 Task: Create a section Feature Fling and in the section, add a milestone Cloud Management Platform (CMP) Implementation in the project AutoEngine
Action: Mouse moved to (158, 634)
Screenshot: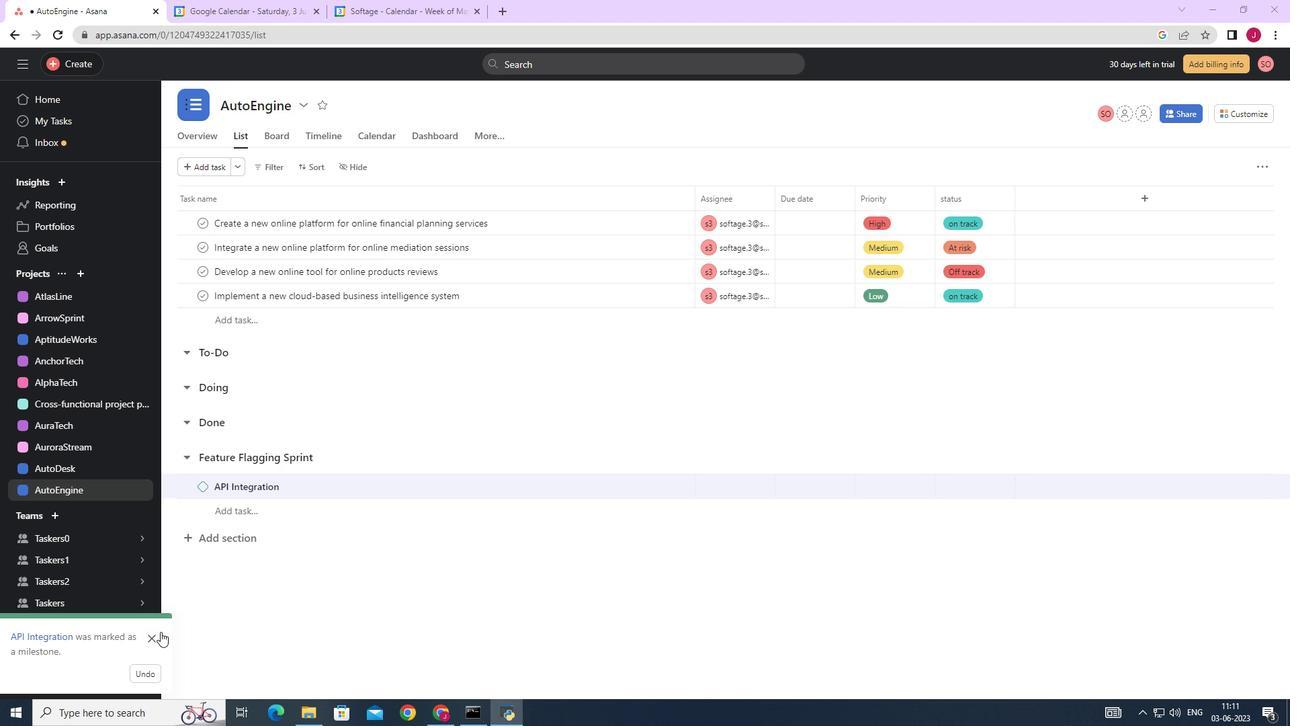 
Action: Mouse pressed left at (158, 634)
Screenshot: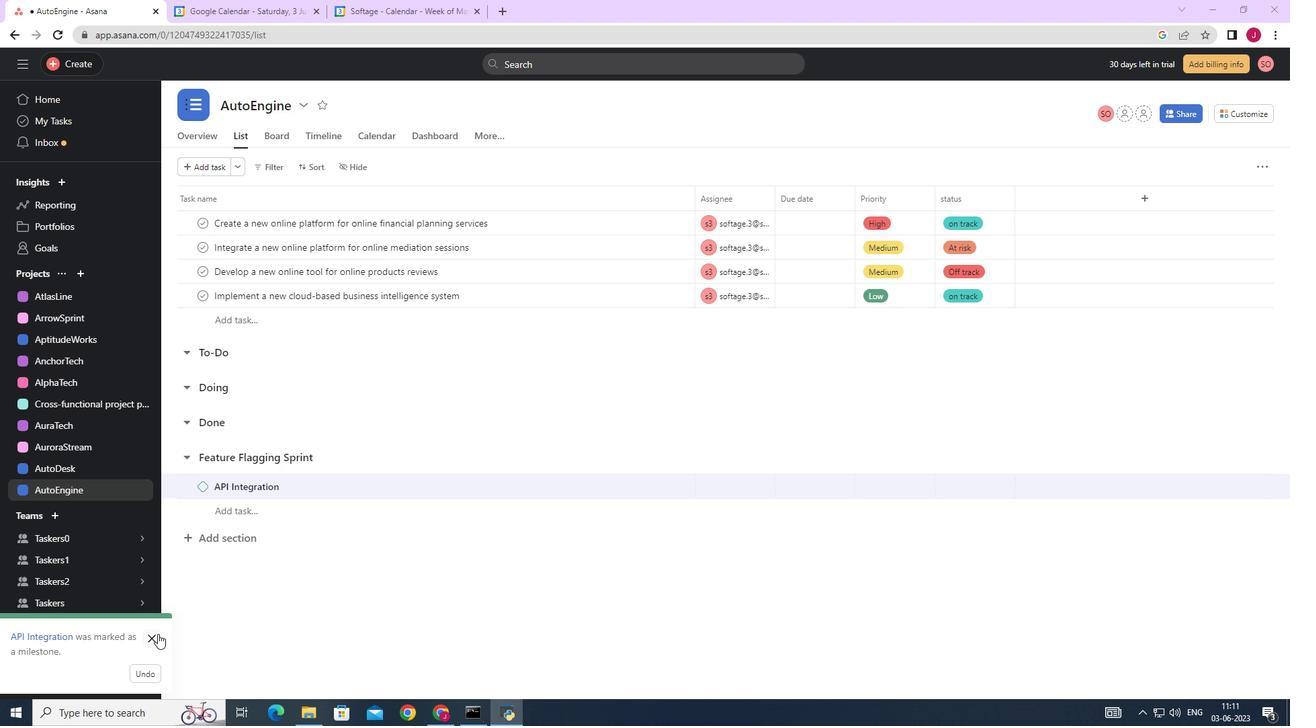 
Action: Mouse moved to (222, 542)
Screenshot: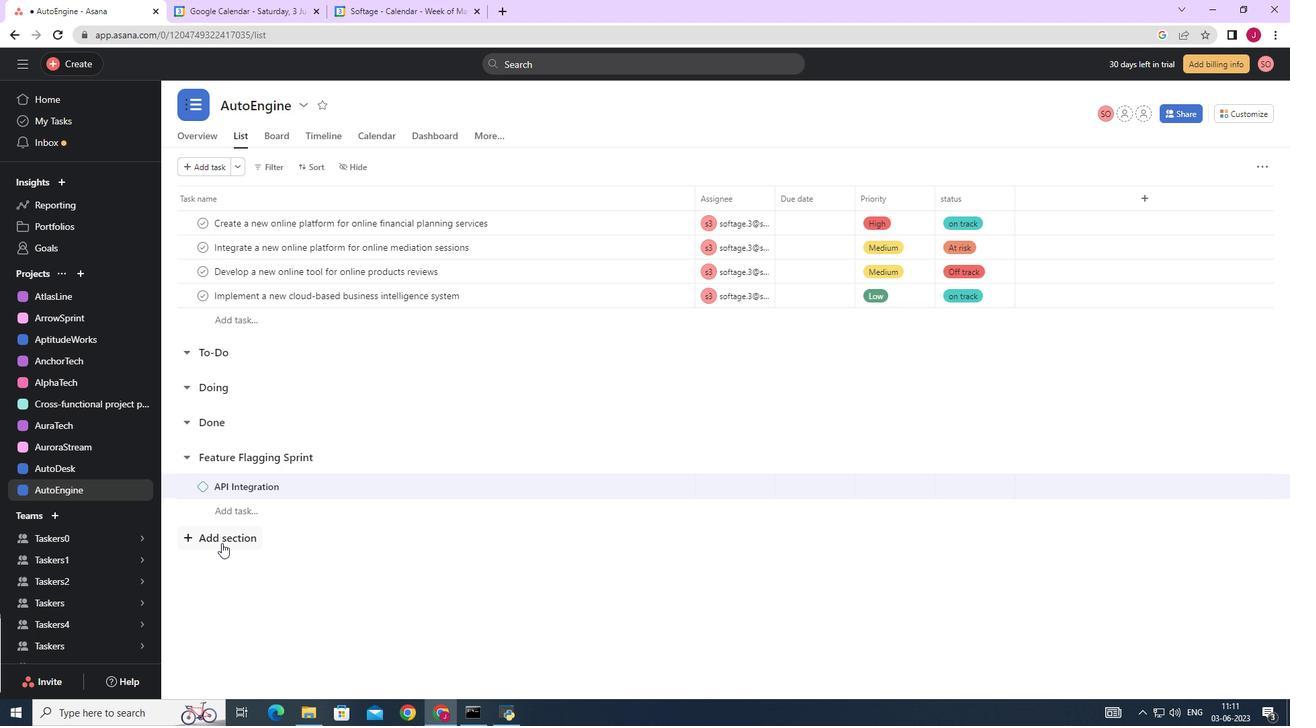 
Action: Mouse pressed left at (222, 542)
Screenshot: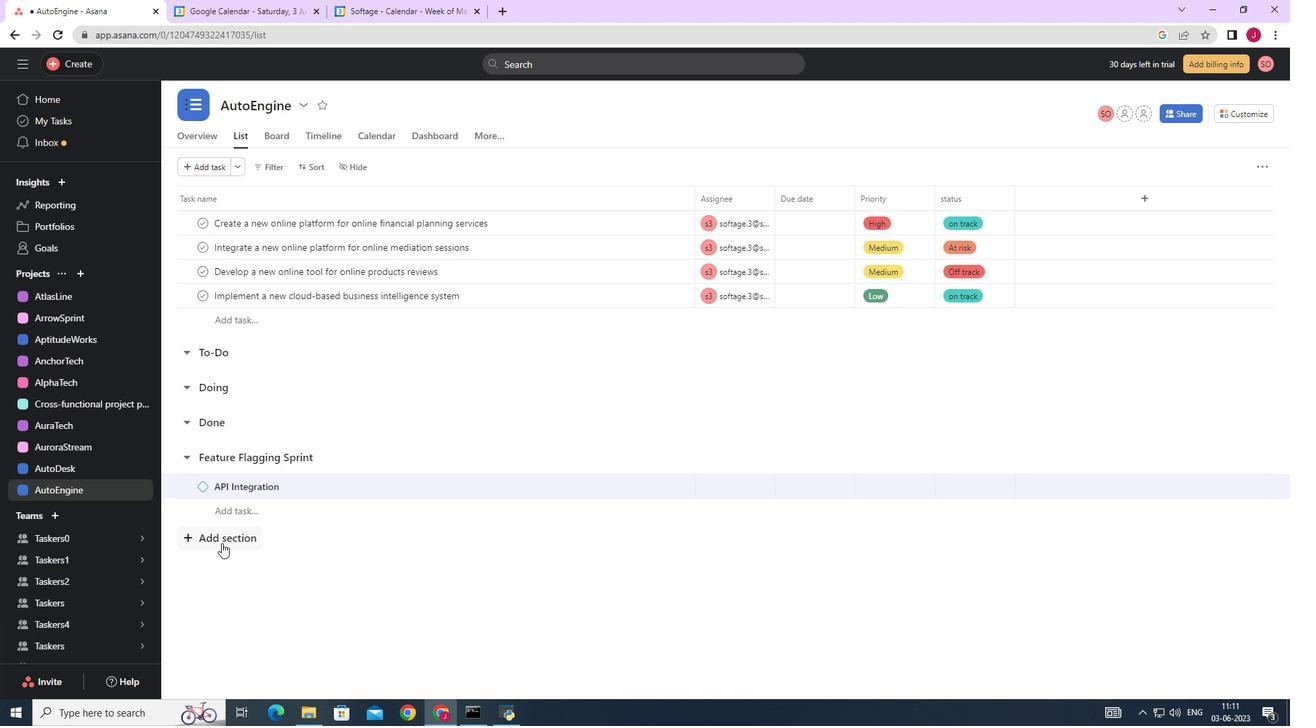 
Action: Mouse moved to (223, 541)
Screenshot: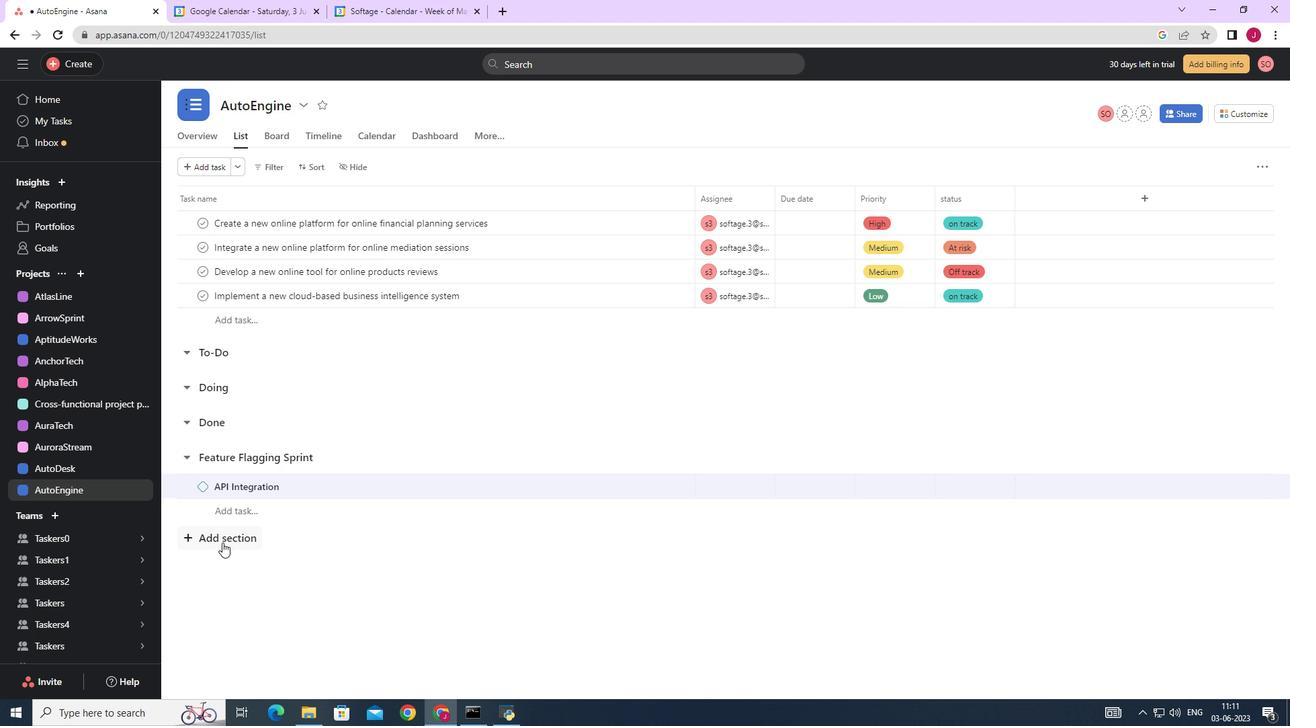 
Action: Key pressed <Key.caps_lock>F<Key.caps_lock>eature<Key.space><Key.caps_lock>F<Key.caps_lock>ling<Key.space><Key.enter><Key.caps_lock>C<Key.caps_lock>loud<Key.space><Key.caps_lock>M<Key.caps_lock>anagement<Key.space><Key.caps_lock>P<Key.caps_lock>latform<Key.space><Key.shift_r>(<Key.caps_lock>CMO<Key.backspace>P<Key.shift_r>)<Key.space><Key.caps_lock><Key.caps_lock>I<Key.caps_lock>mplementation
Screenshot: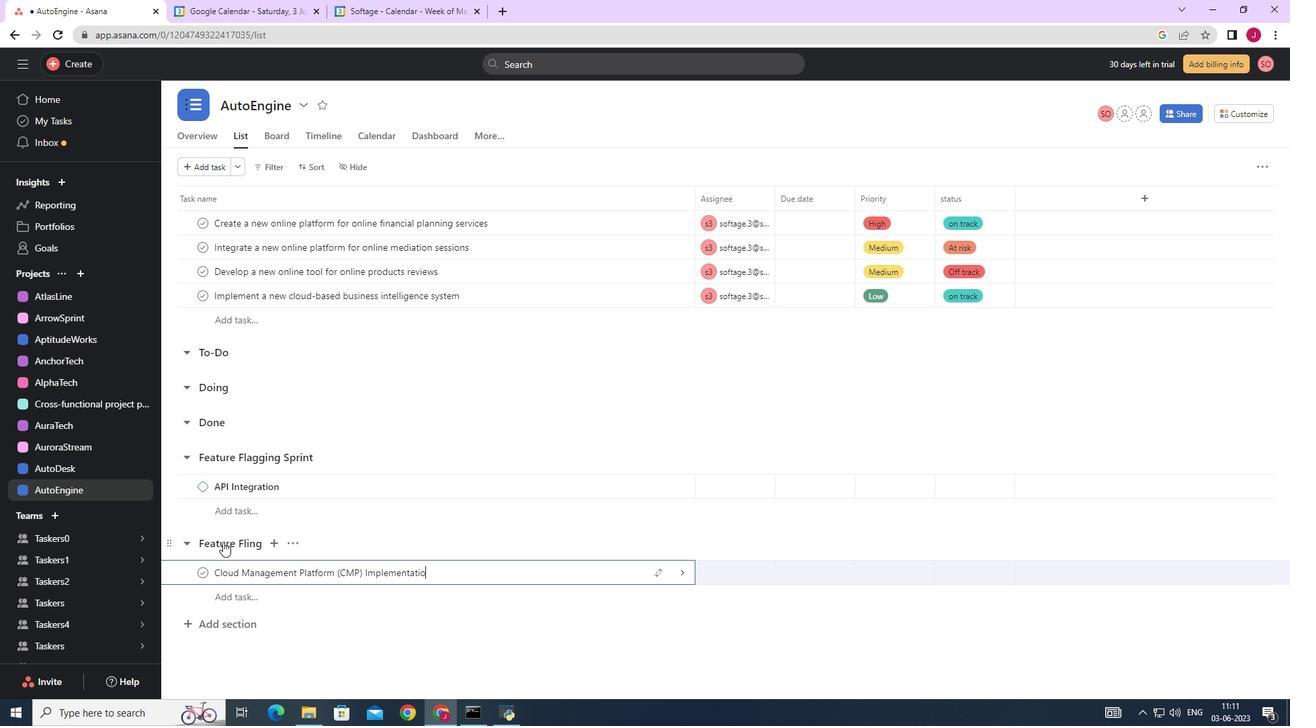 
Action: Mouse moved to (687, 572)
Screenshot: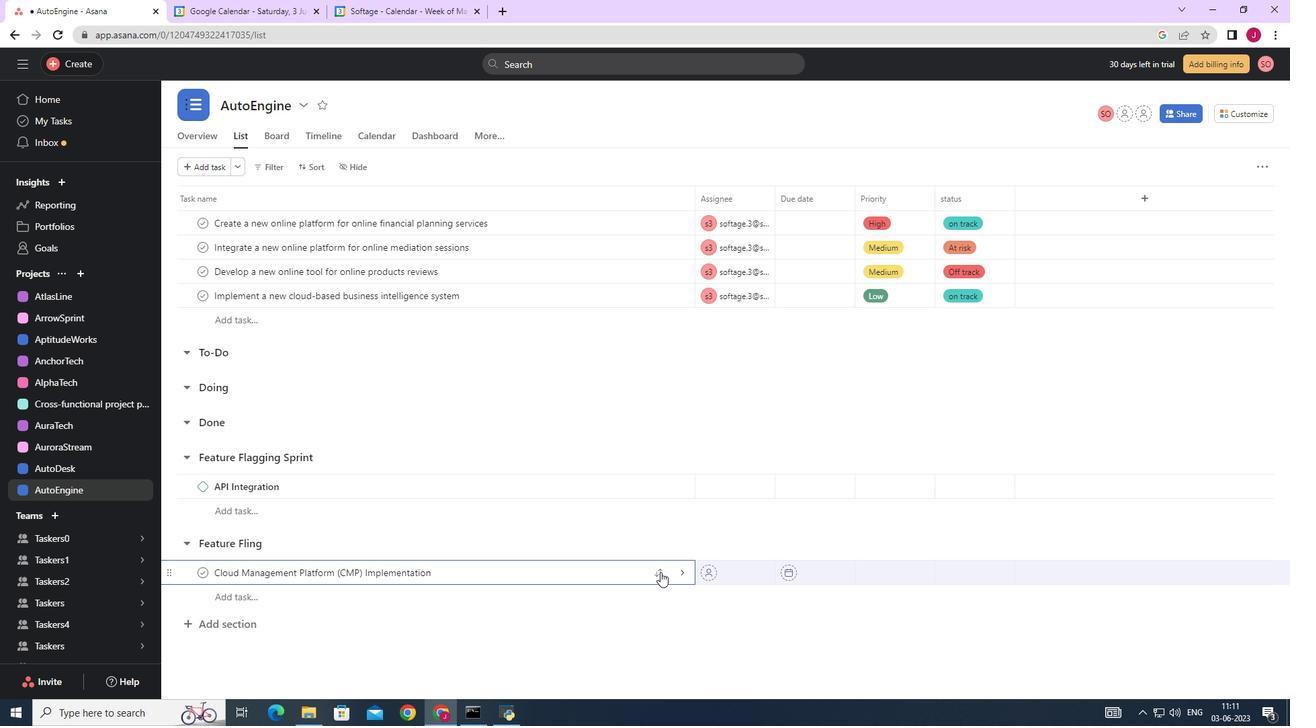 
Action: Mouse pressed left at (687, 572)
Screenshot: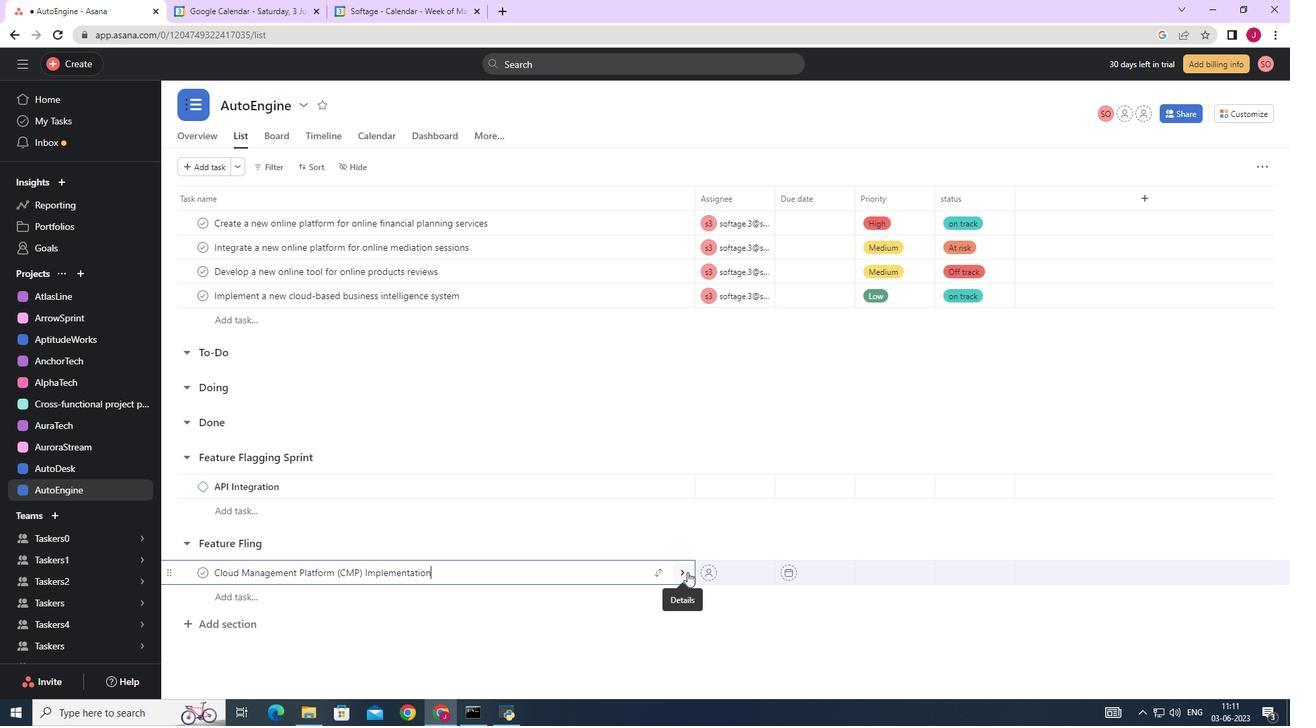 
Action: Mouse moved to (1242, 166)
Screenshot: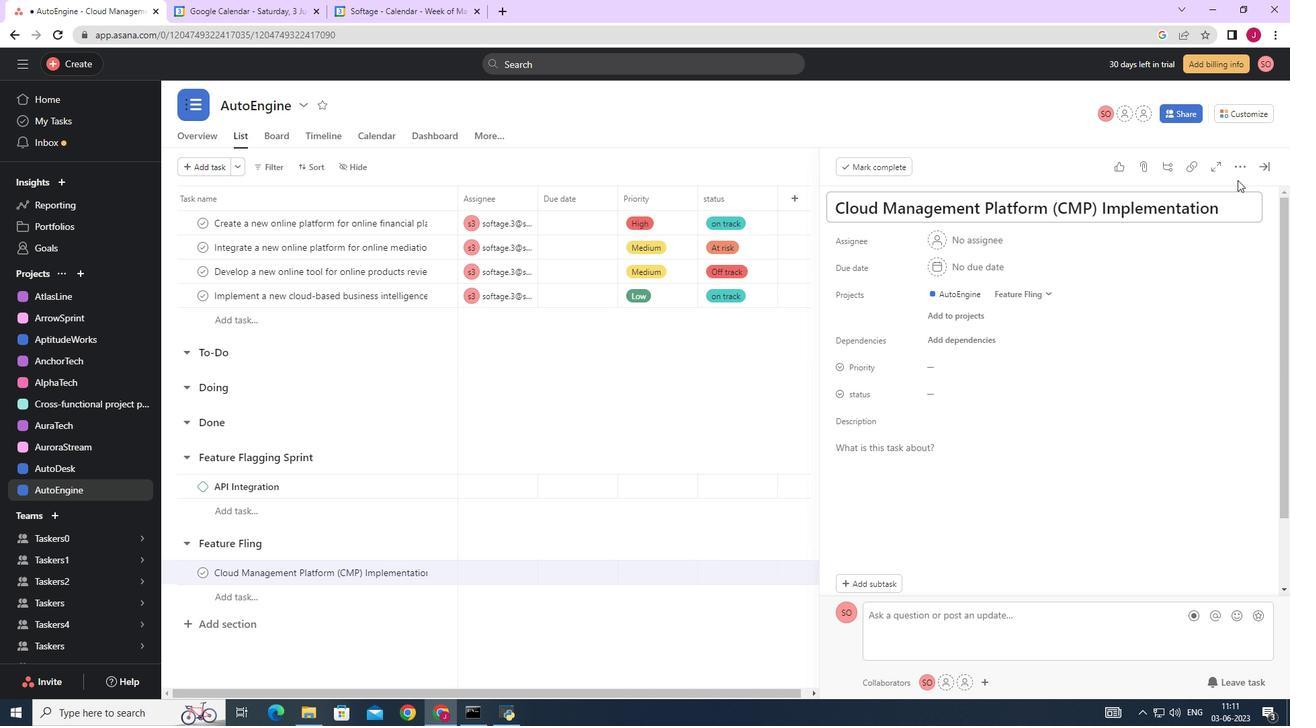 
Action: Mouse pressed left at (1242, 166)
Screenshot: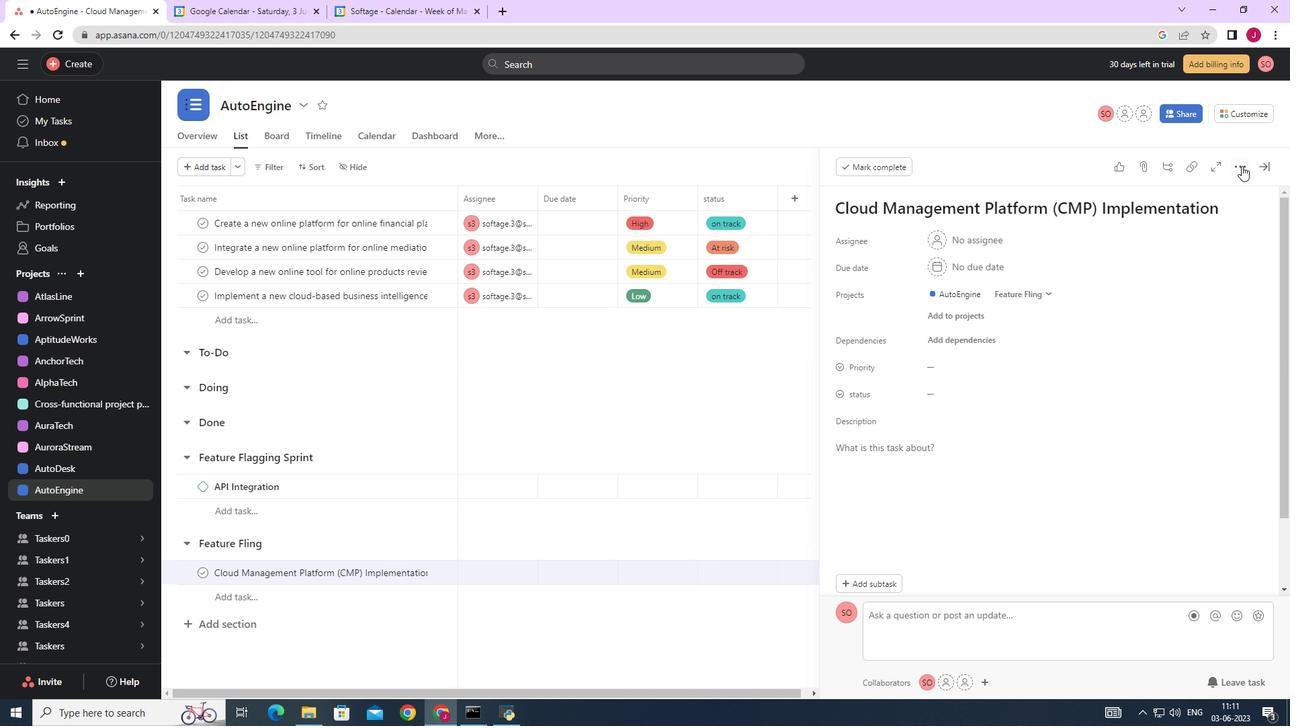 
Action: Mouse moved to (1137, 217)
Screenshot: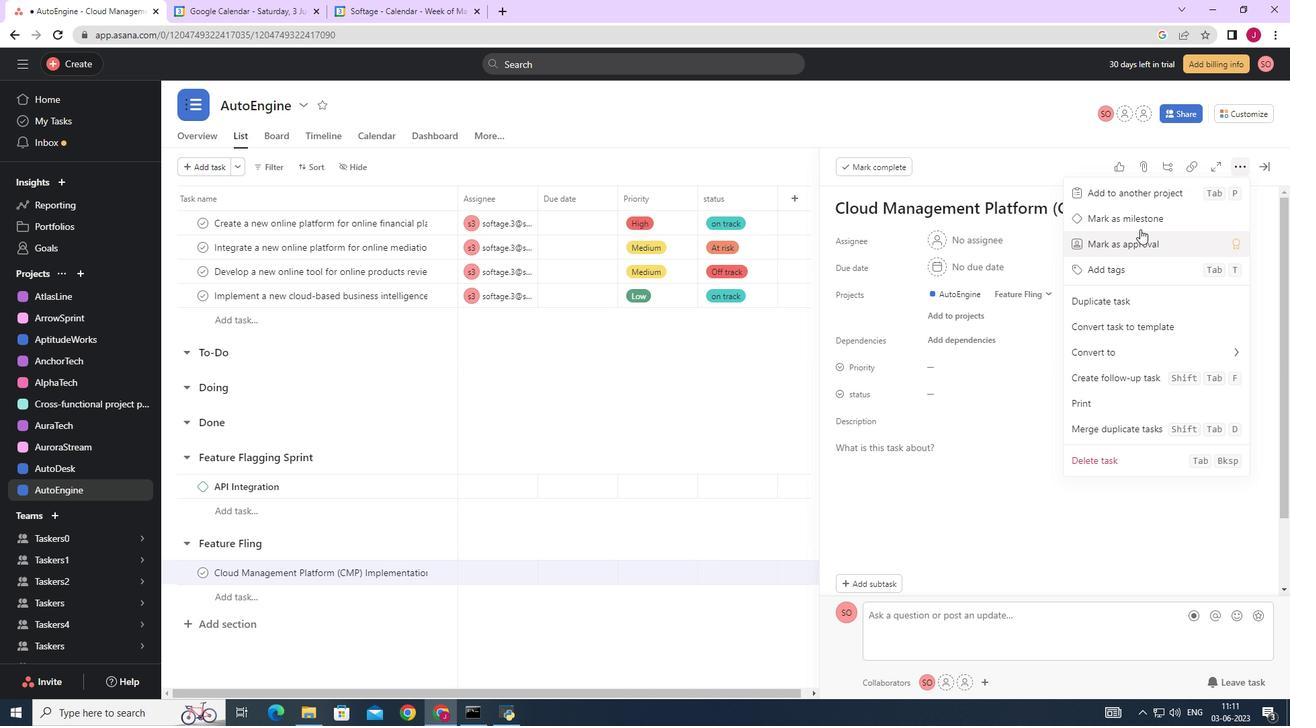 
Action: Mouse pressed left at (1137, 217)
Screenshot: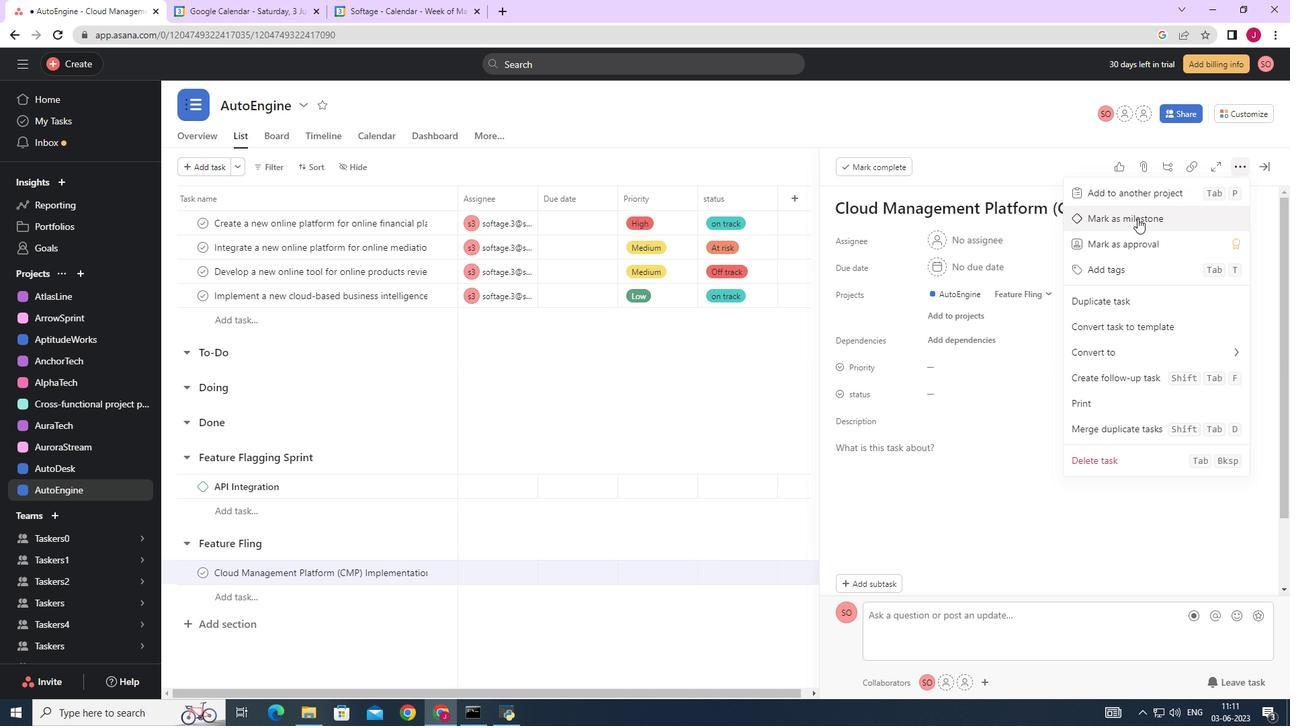 
Action: Mouse moved to (1264, 163)
Screenshot: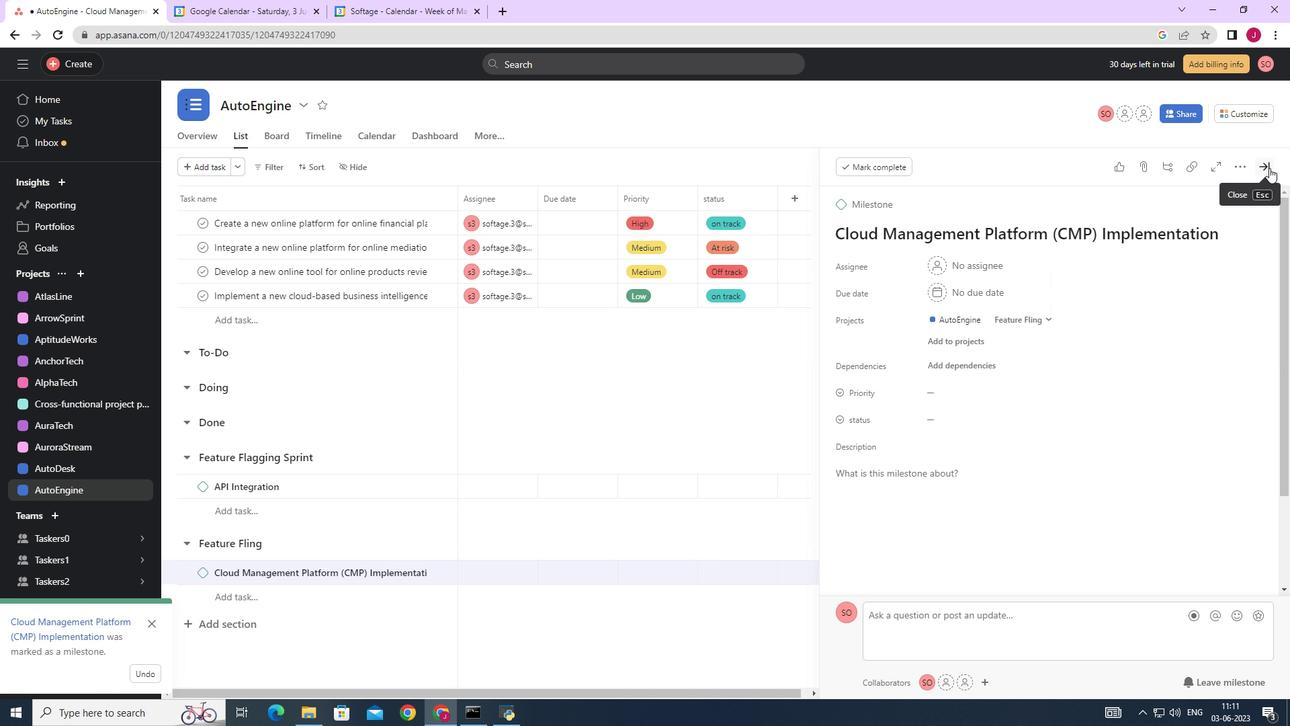 
Action: Mouse pressed left at (1264, 163)
Screenshot: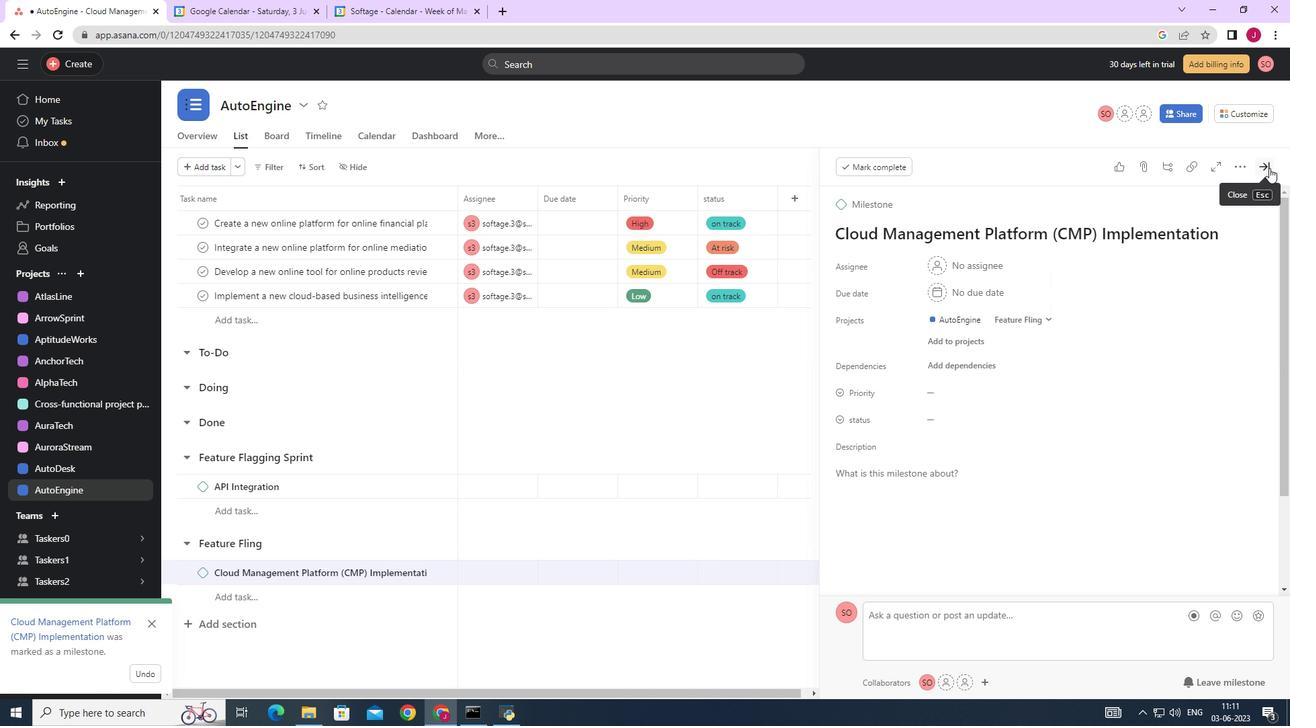 
Action: Mouse moved to (1052, 325)
Screenshot: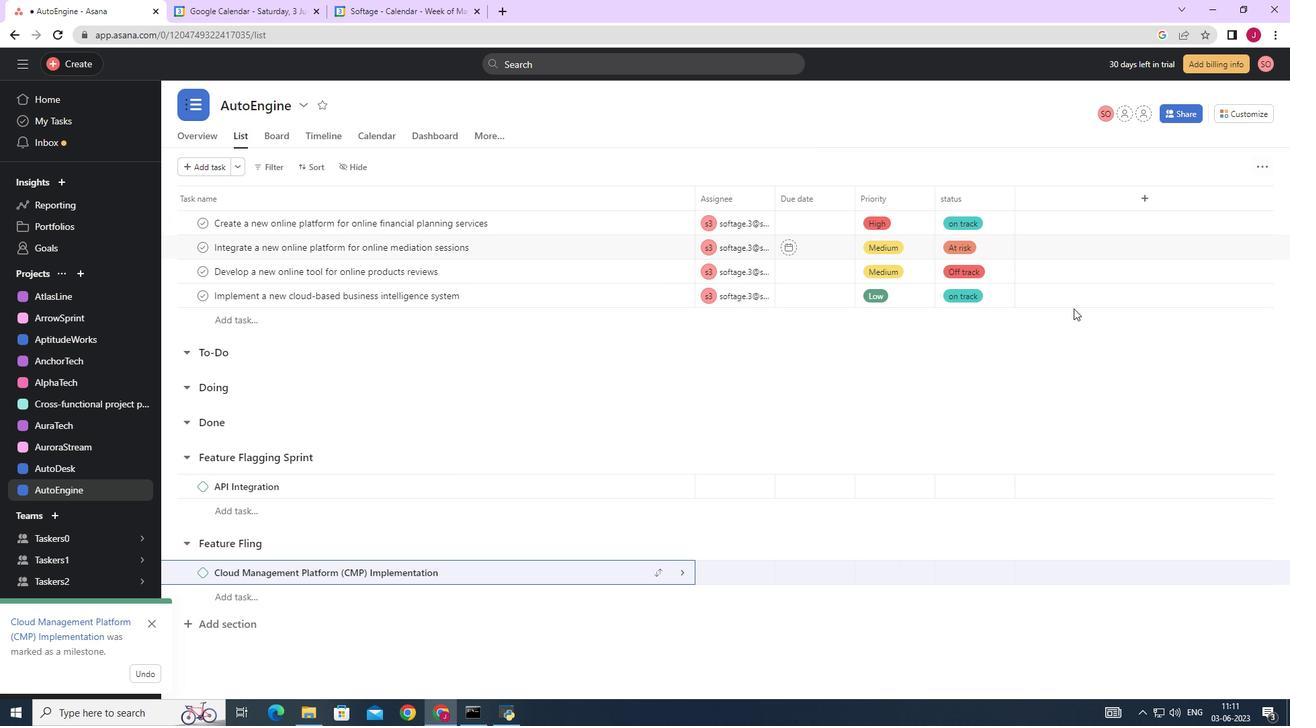 
